 Task: View member"s board activity.
Action: Mouse pressed left at (387, 218)
Screenshot: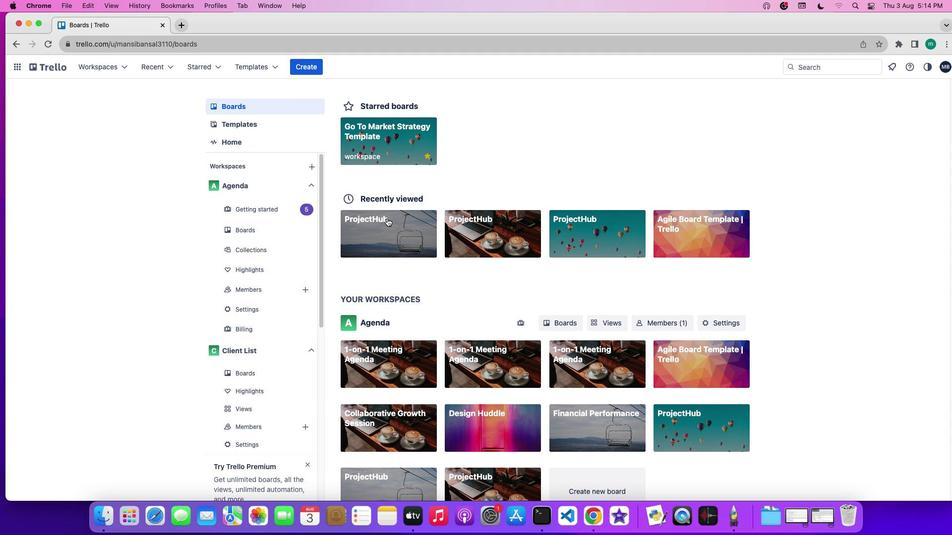 
Action: Mouse moved to (737, 117)
Screenshot: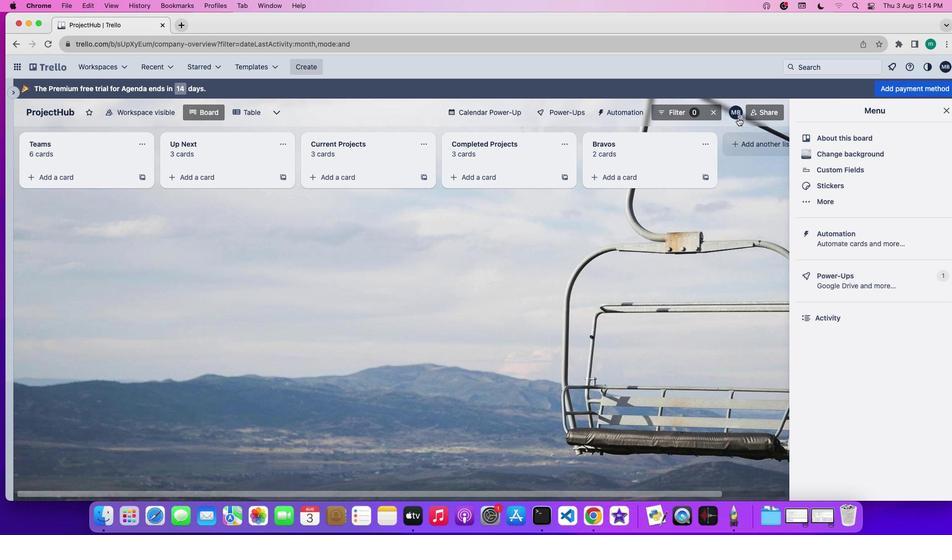 
Action: Mouse pressed left at (737, 117)
Screenshot: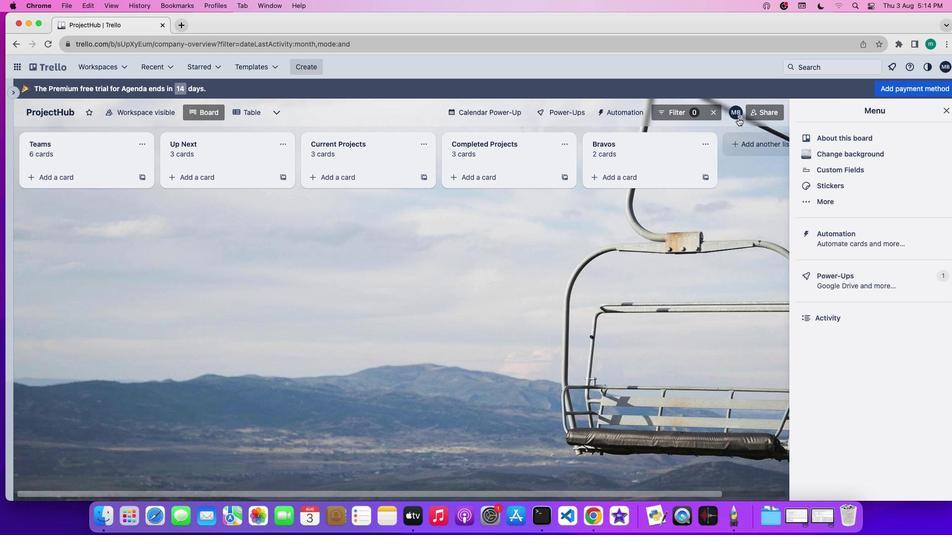 
Action: Mouse moved to (753, 213)
Screenshot: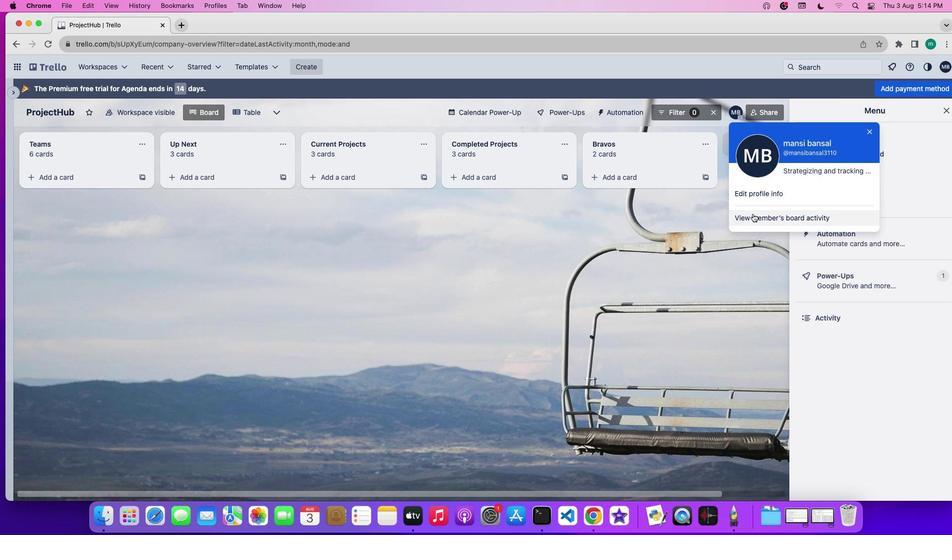 
Action: Mouse pressed left at (753, 213)
Screenshot: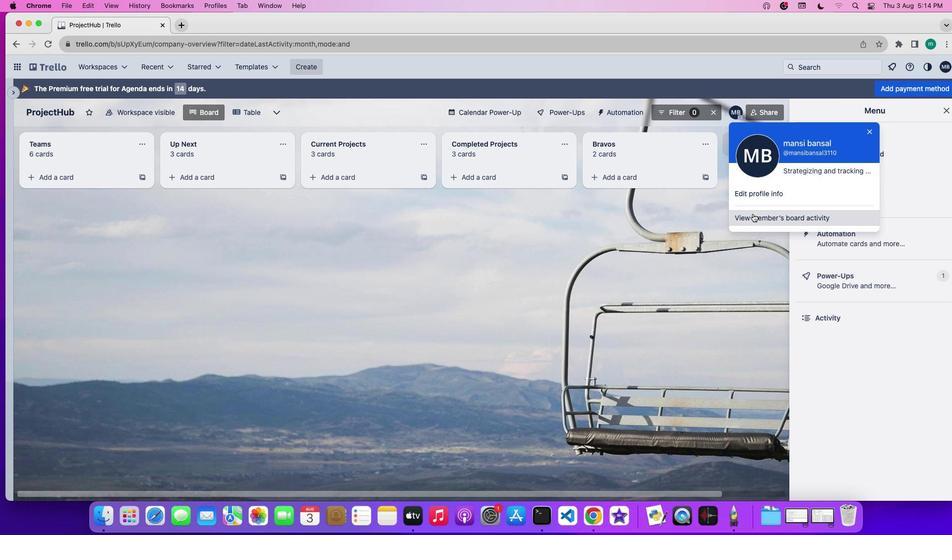 
Action: Mouse moved to (496, 250)
Screenshot: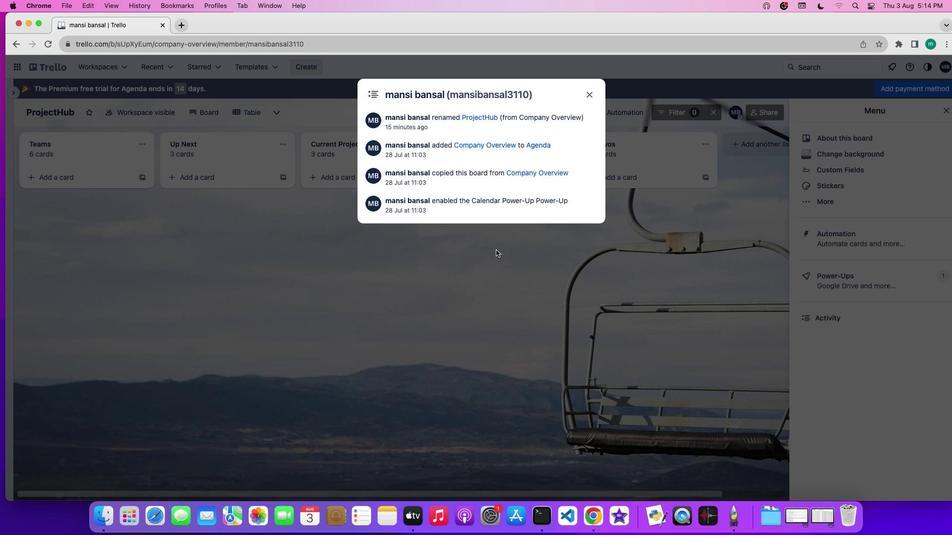 
